 Task: Add an event with the title Third Webinar: Advanced SEO Strategies for Organic Traffic Growth, date '2024/03/08', time 9:15 AM to 11:15 AMand add a description: As the meeting progresses, the focus will shift towards exploring potential synergies, investment opportunities, and the investor's specific interests. The potential investor may ask questions about your market strategy, scalability, competitive landscape, or revenue projections. Be prepared to provide concise and well-supported answers, backed by market research, customer insights, or industry trends._x000D_
_x000D_
, put the event into Yellow category, logged in from the account softage.8@softage.netand send the event invitation to softage.1@softage.net and softage.2@softage.net. Set a reminder for the event At time of event
Action: Mouse moved to (107, 129)
Screenshot: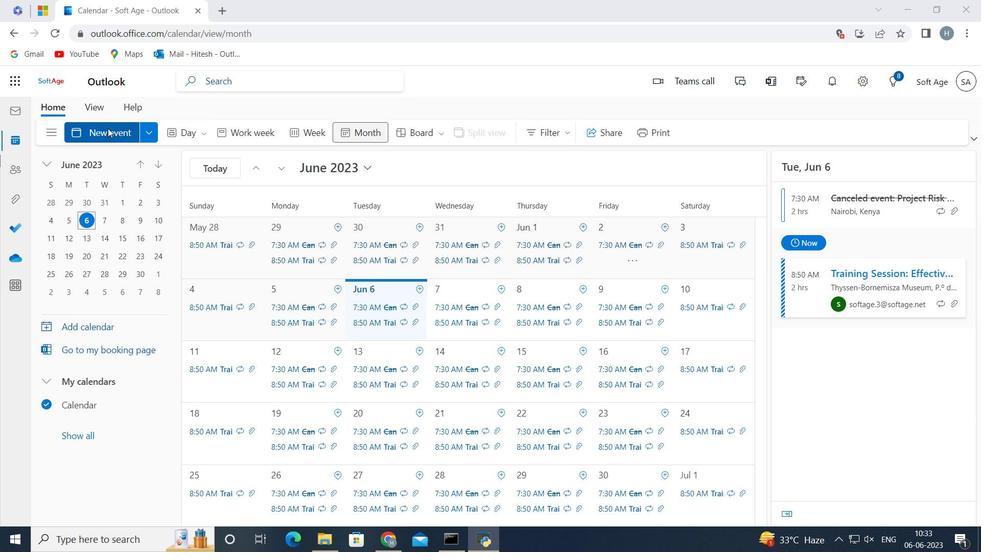 
Action: Mouse pressed left at (107, 129)
Screenshot: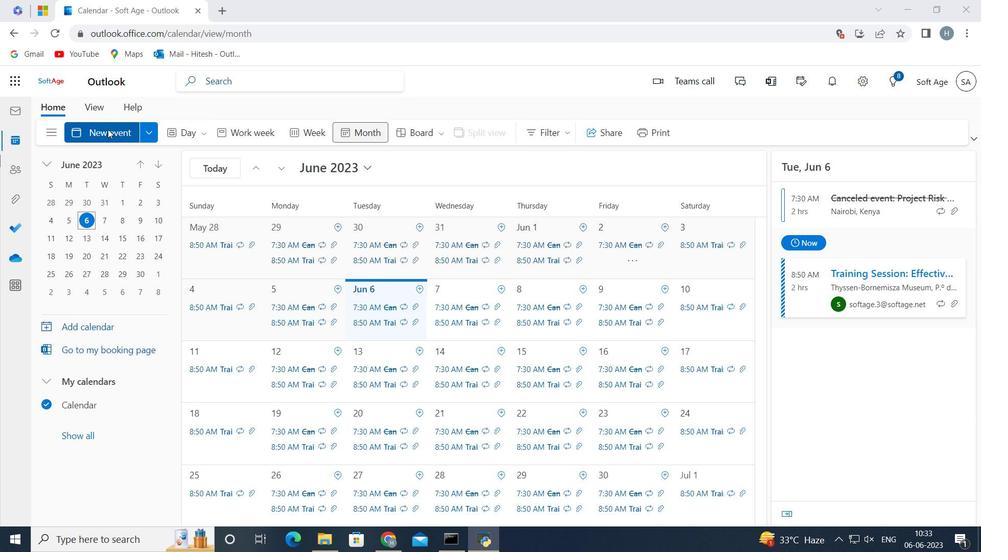 
Action: Mouse moved to (277, 211)
Screenshot: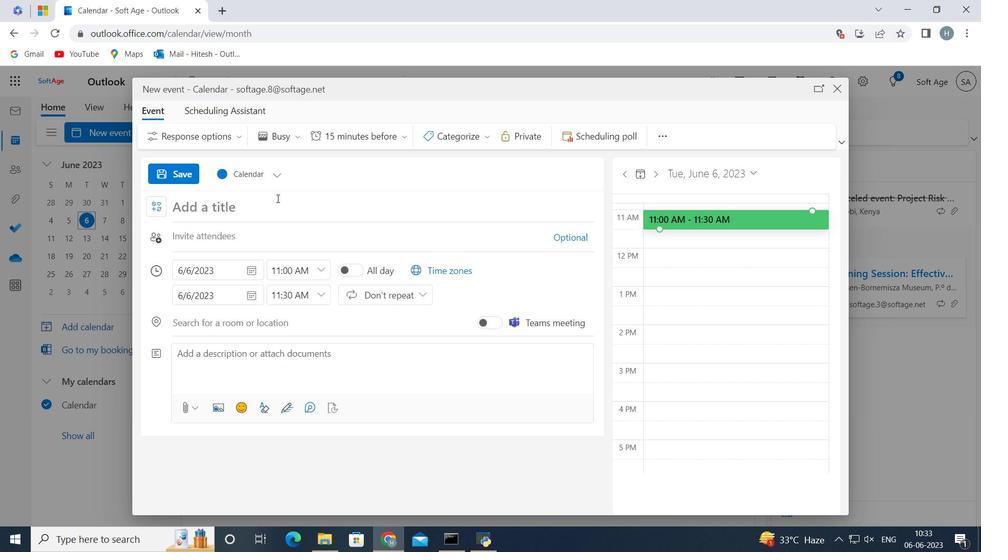 
Action: Mouse pressed left at (277, 211)
Screenshot: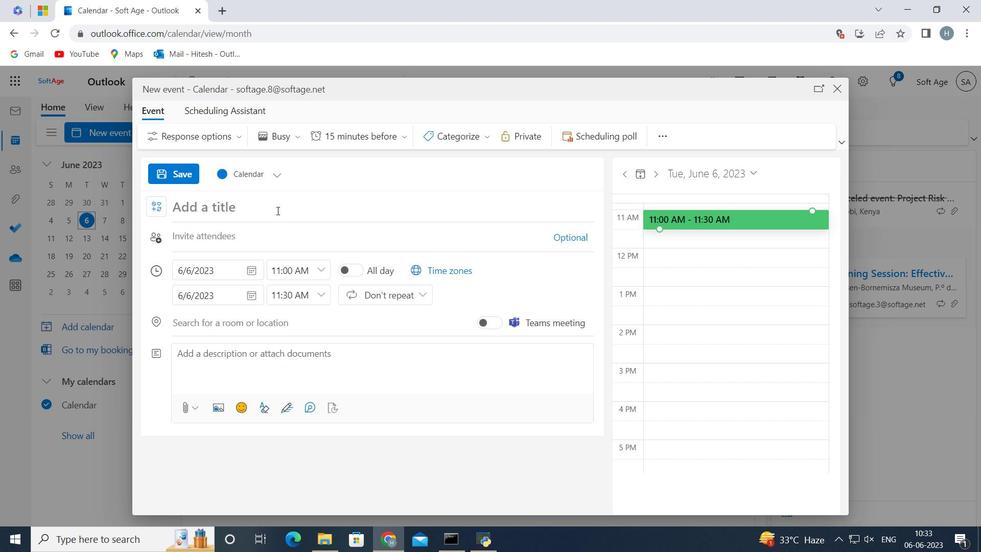 
Action: Key pressed <Key.shift>Third<Key.space><Key.shift>Webinar<Key.shift_r>:<Key.space><Key.shift>Advanced<Key.space><Key.caps_lock>SEO<Key.space>S<Key.caps_lock>trategies<Key.space>g<Key.backspace>for<Key.space><Key.shift>Organic<Key.space><Key.shift>Traffic<Key.space><Key.shift>Growth<Key.space>
Screenshot: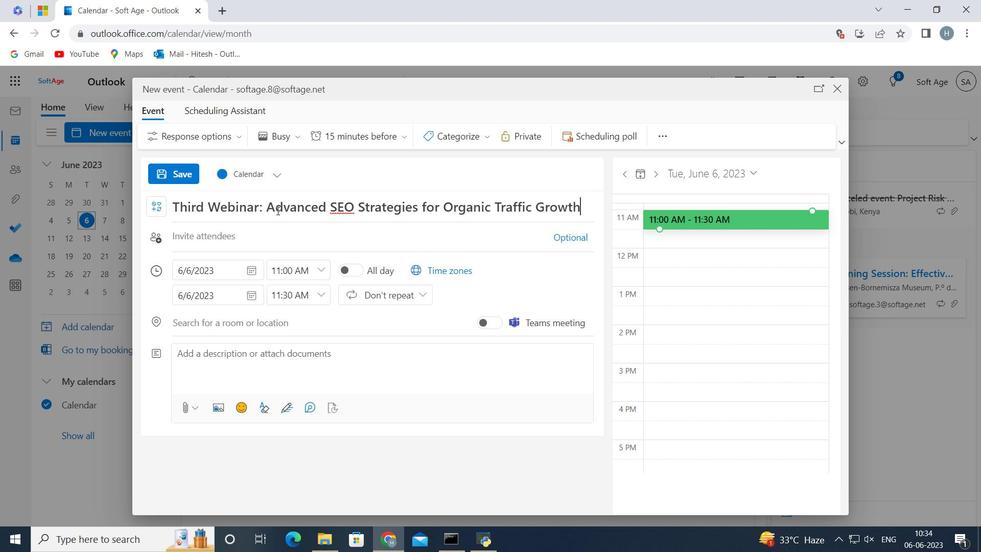 
Action: Mouse moved to (255, 269)
Screenshot: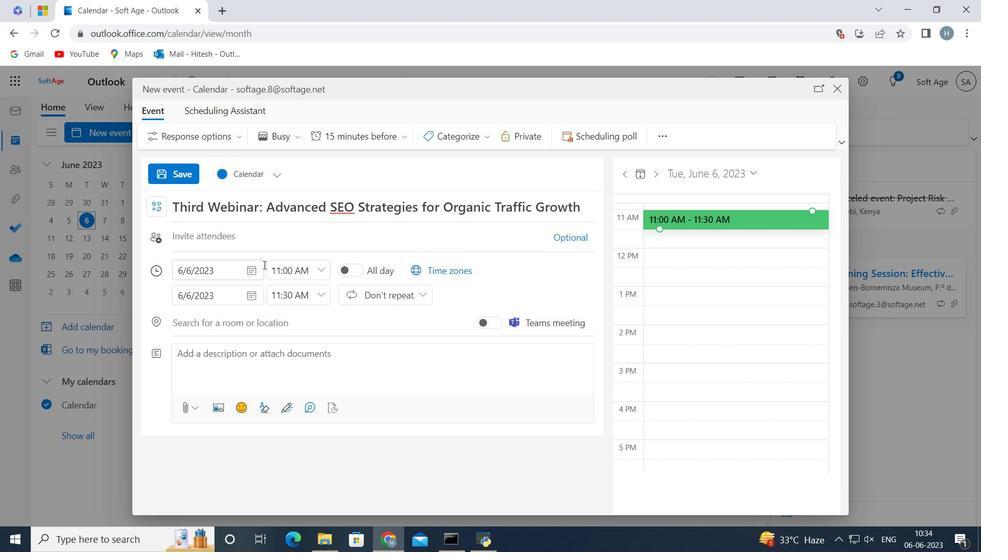 
Action: Mouse pressed left at (255, 269)
Screenshot: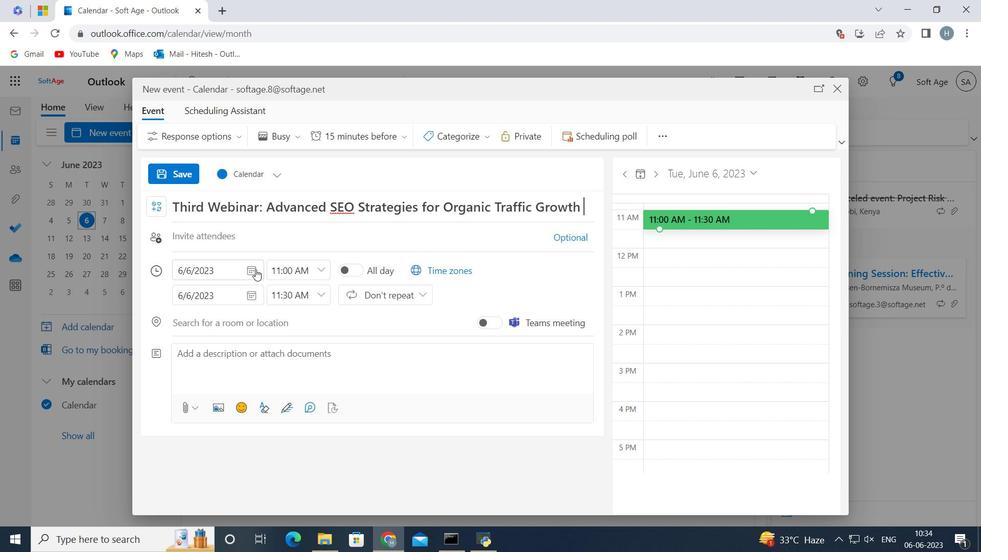 
Action: Mouse moved to (227, 290)
Screenshot: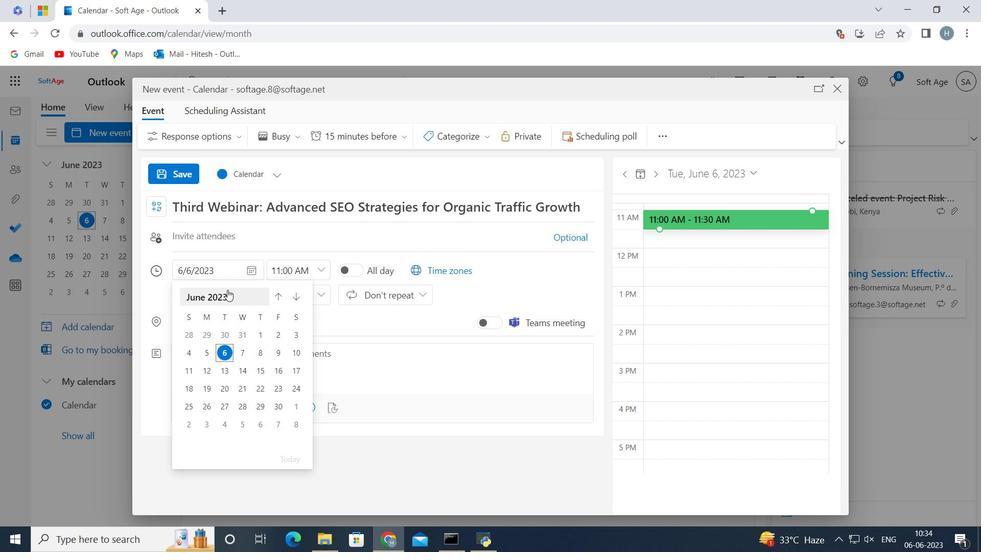 
Action: Mouse pressed left at (227, 290)
Screenshot: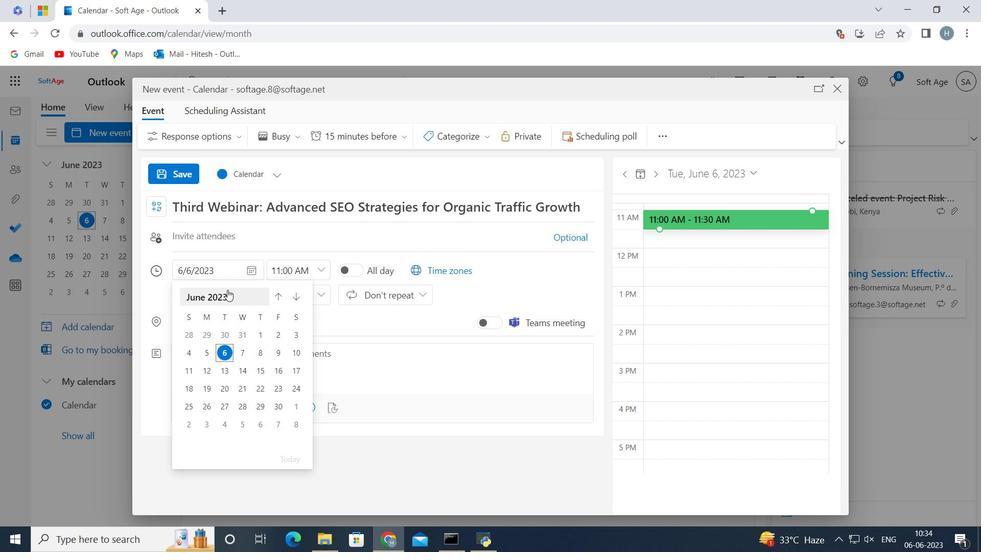 
Action: Mouse moved to (227, 293)
Screenshot: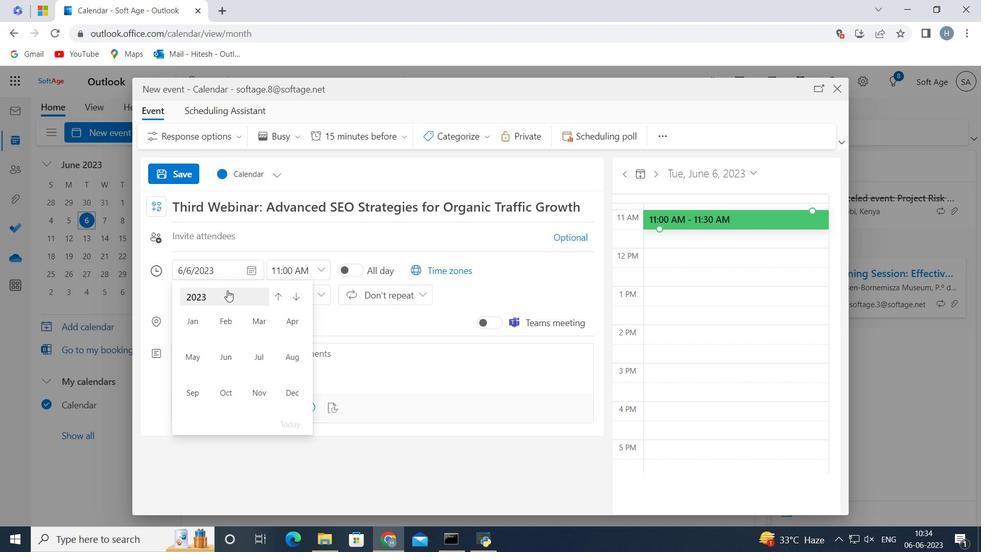 
Action: Mouse pressed left at (227, 293)
Screenshot: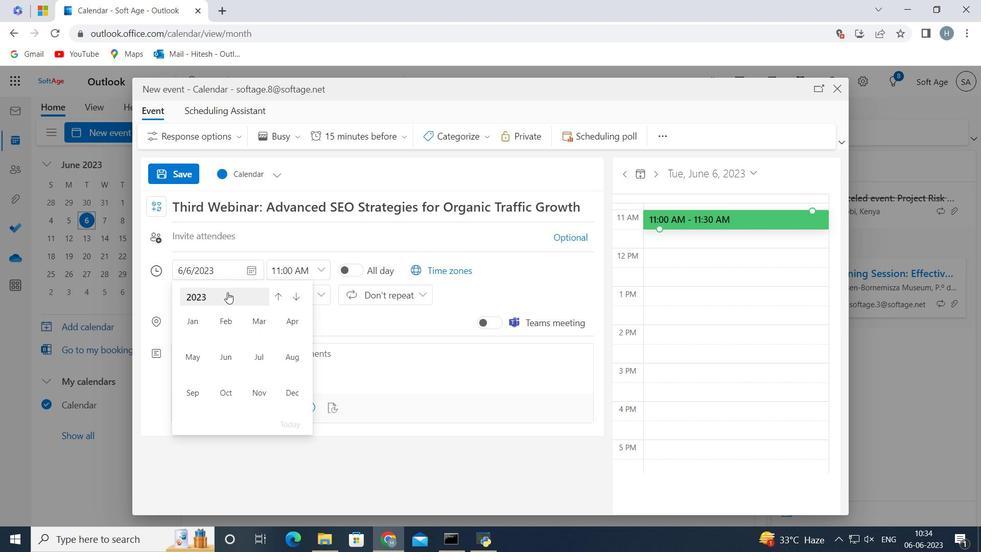 
Action: Mouse moved to (199, 352)
Screenshot: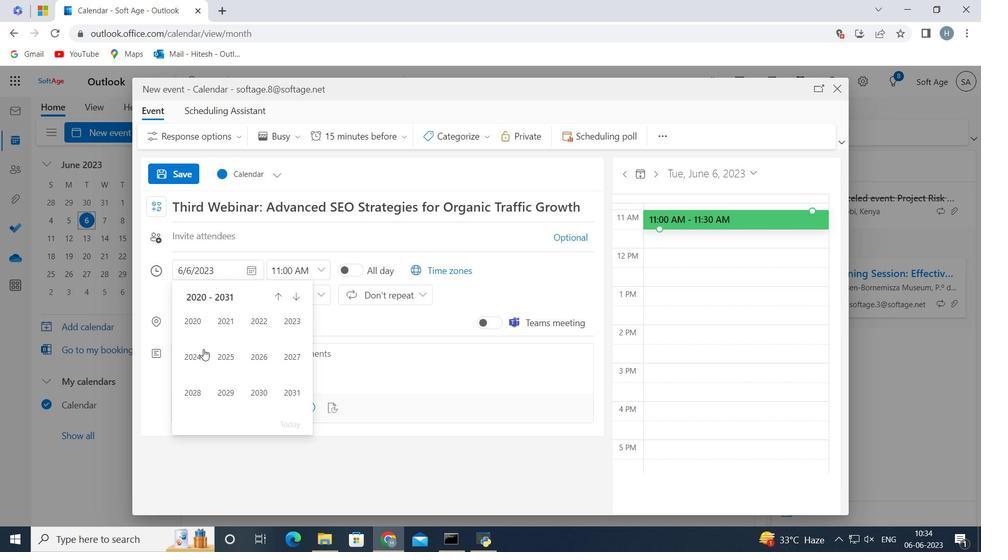 
Action: Mouse pressed left at (199, 352)
Screenshot: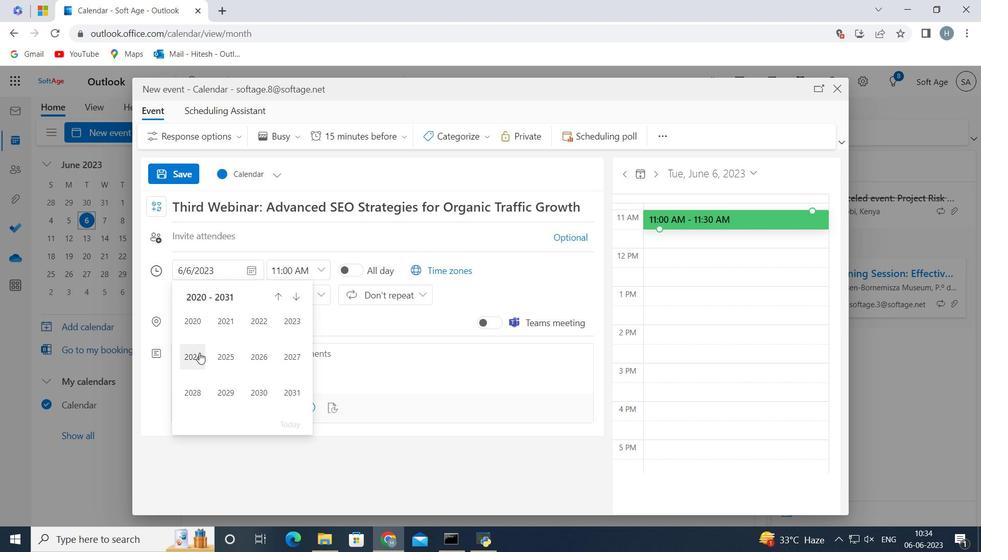 
Action: Mouse moved to (253, 324)
Screenshot: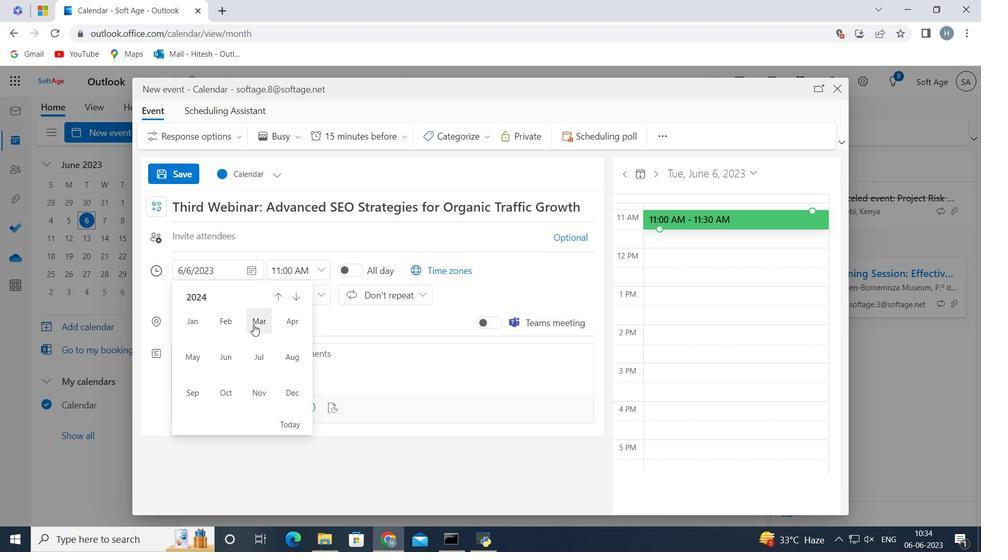 
Action: Mouse pressed left at (253, 324)
Screenshot: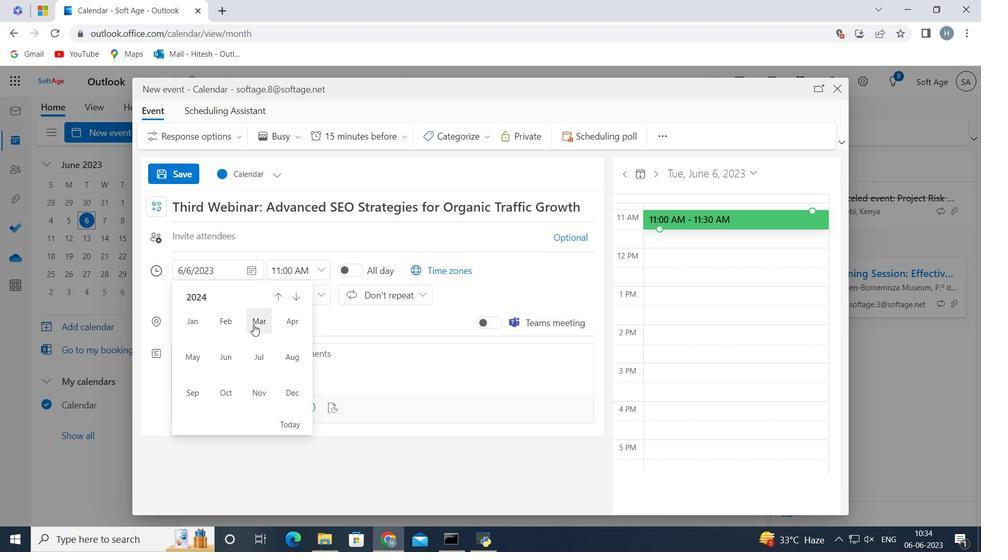
Action: Mouse moved to (276, 350)
Screenshot: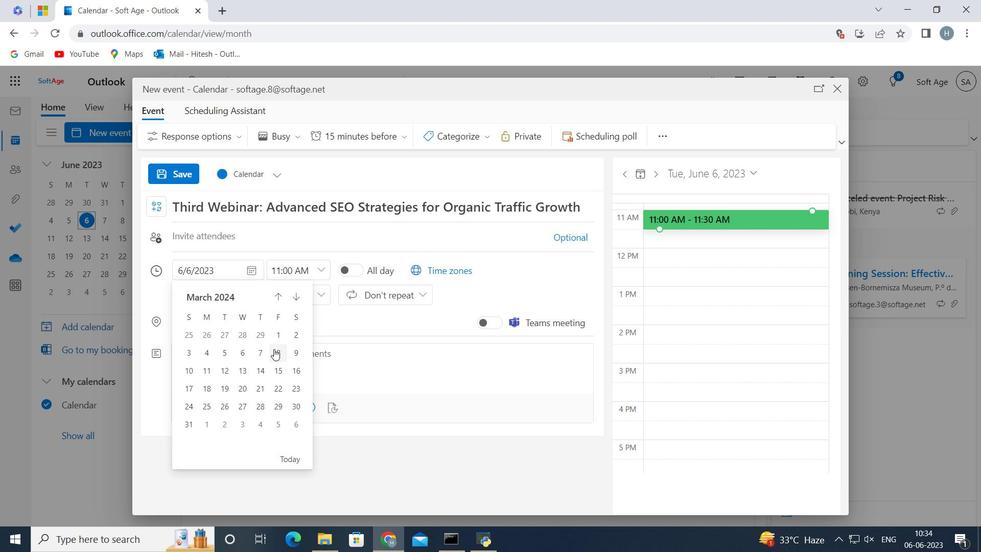 
Action: Mouse pressed left at (276, 350)
Screenshot: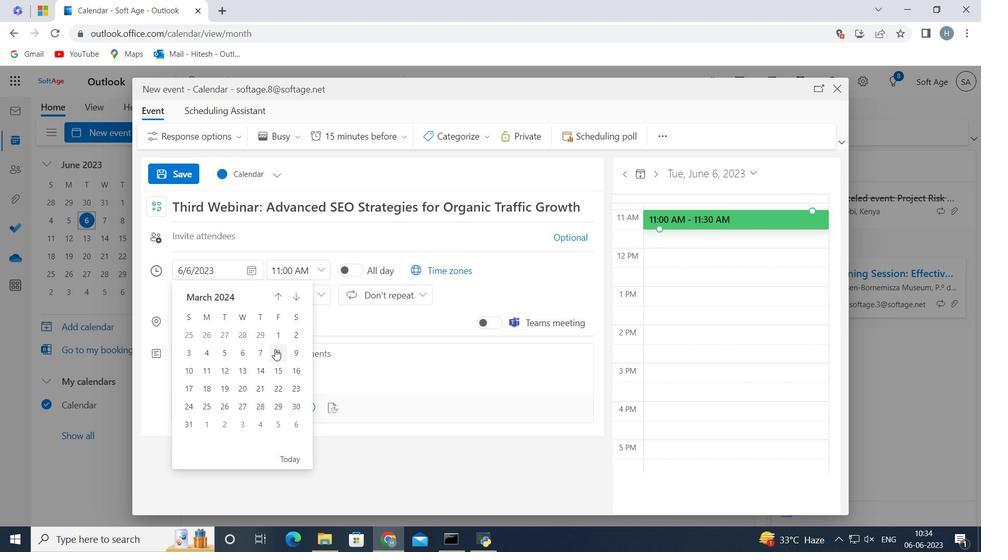 
Action: Mouse moved to (321, 271)
Screenshot: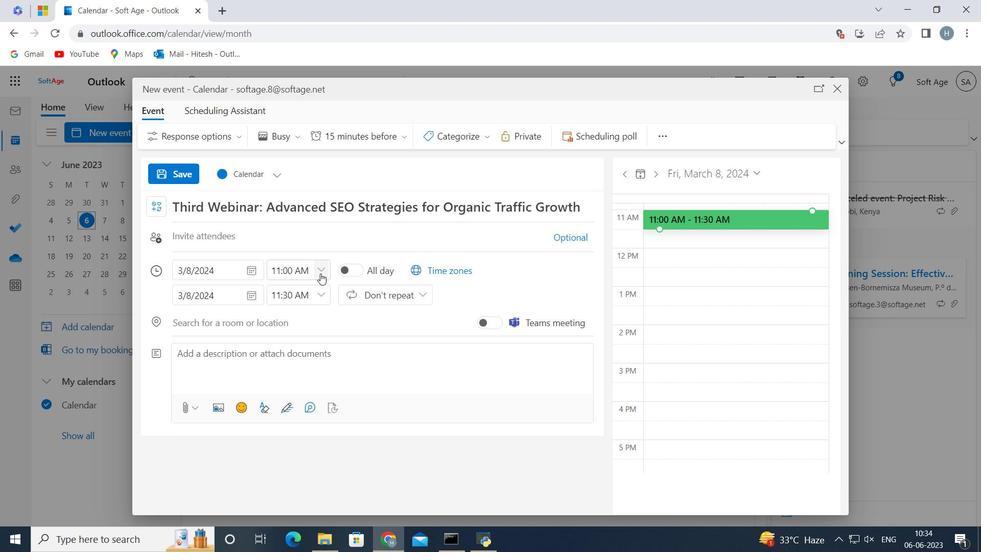 
Action: Mouse pressed left at (321, 271)
Screenshot: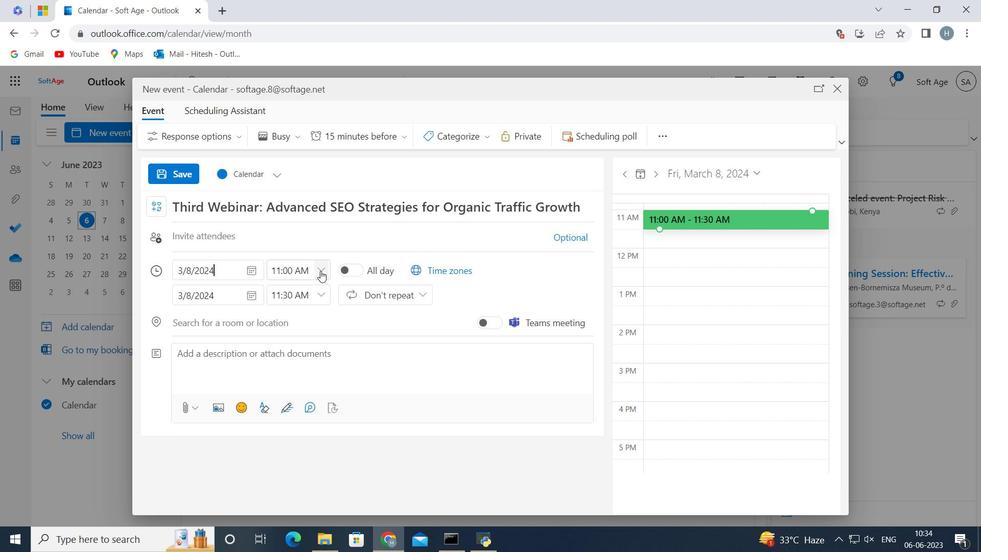 
Action: Mouse moved to (303, 348)
Screenshot: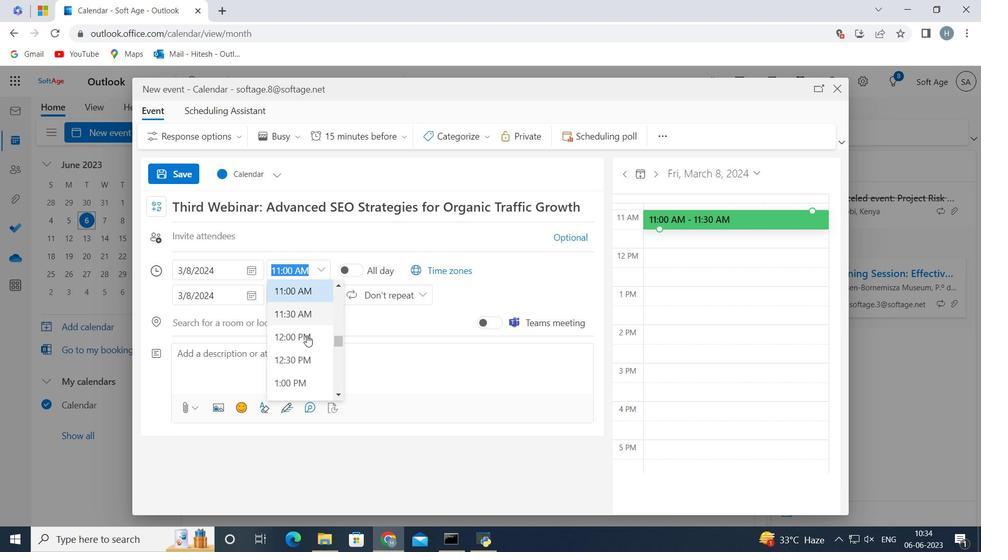 
Action: Mouse scrolled (303, 348) with delta (0, 0)
Screenshot: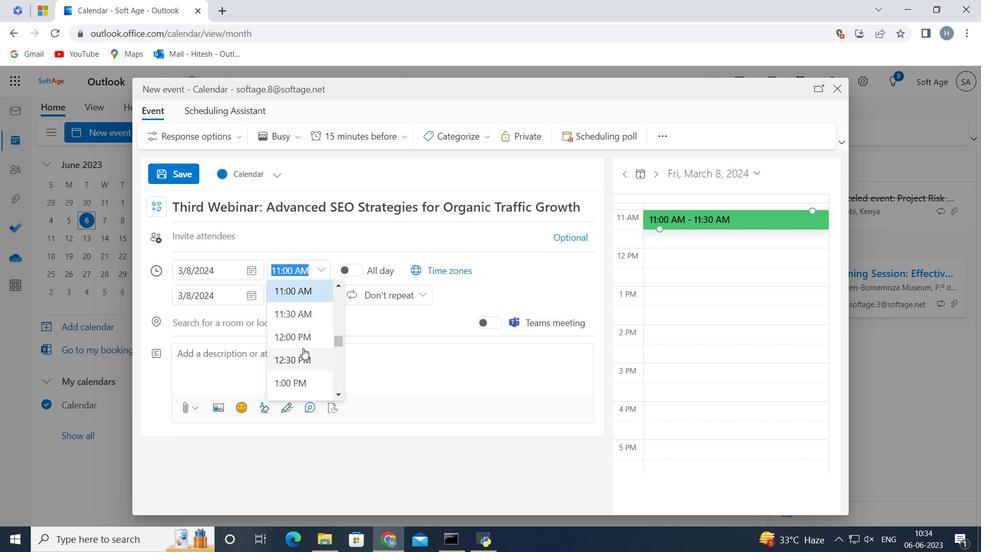 
Action: Mouse scrolled (303, 348) with delta (0, 0)
Screenshot: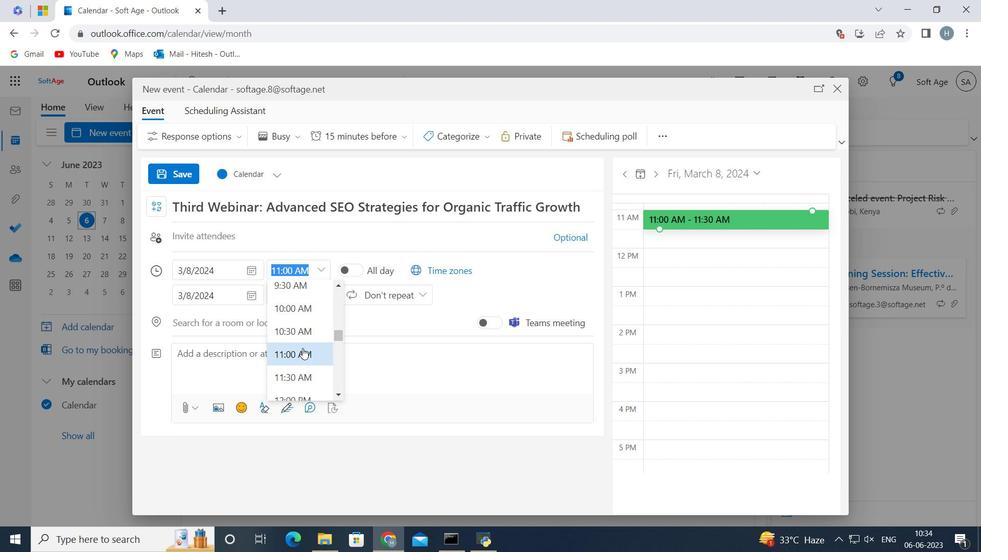 
Action: Mouse moved to (287, 344)
Screenshot: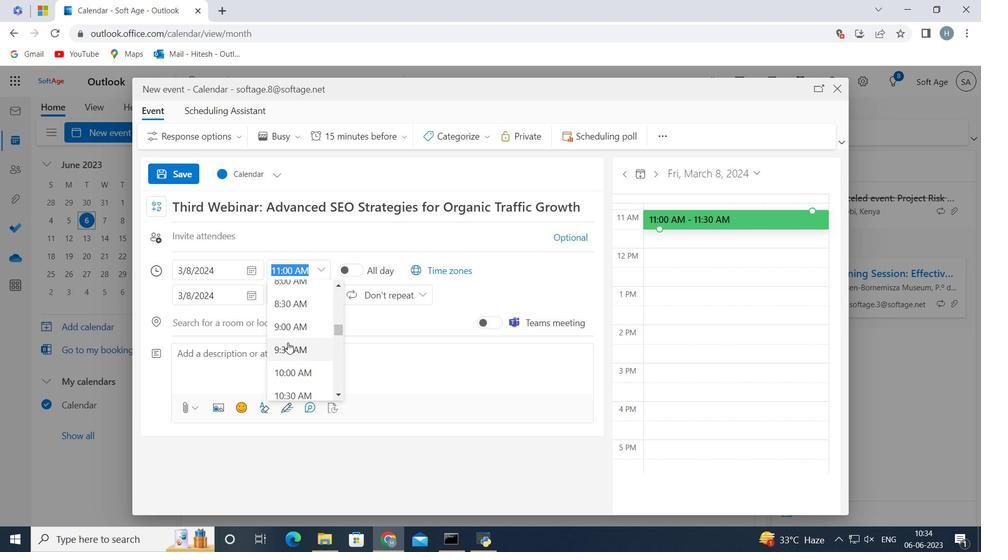 
Action: Mouse pressed left at (287, 344)
Screenshot: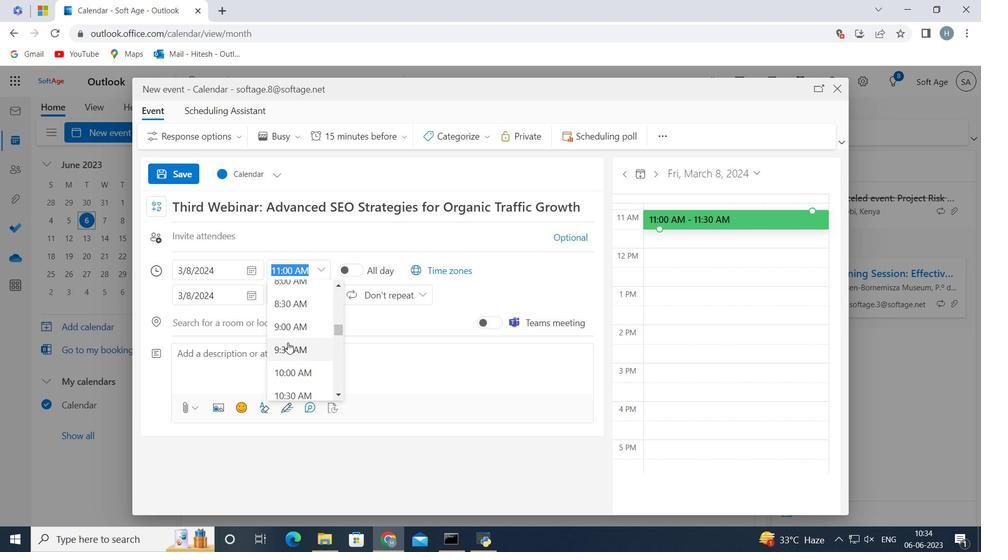 
Action: Mouse moved to (287, 268)
Screenshot: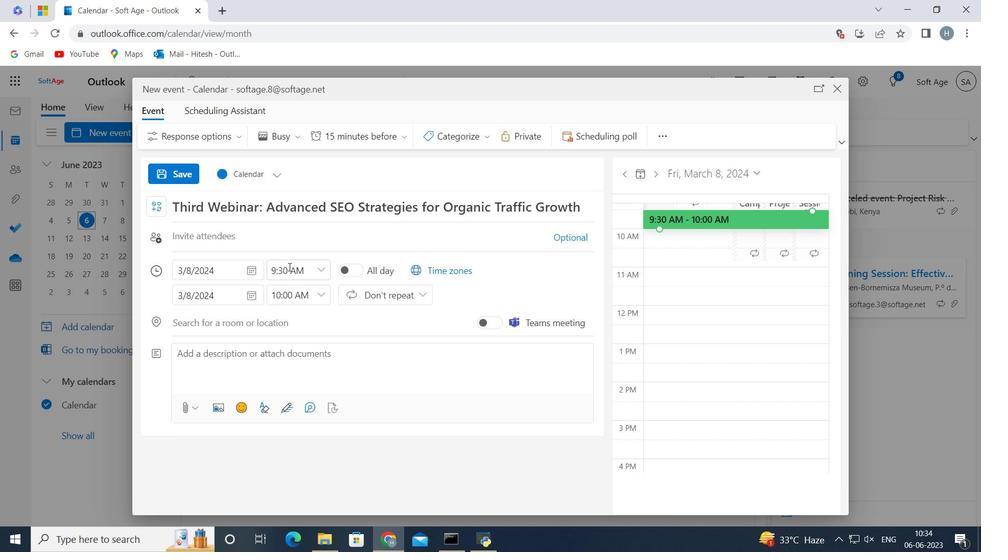 
Action: Mouse pressed left at (287, 268)
Screenshot: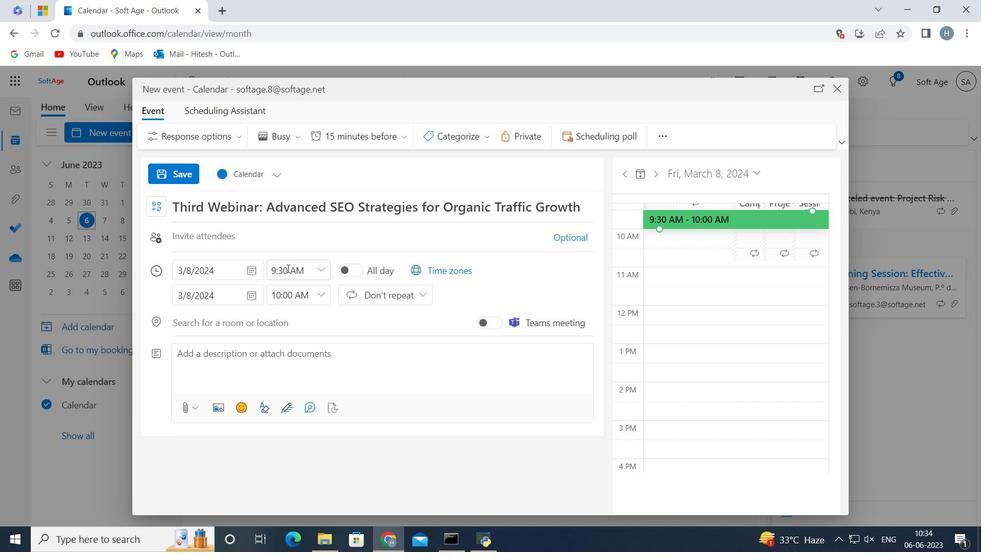 
Action: Key pressed <Key.backspace><Key.backspace>15
Screenshot: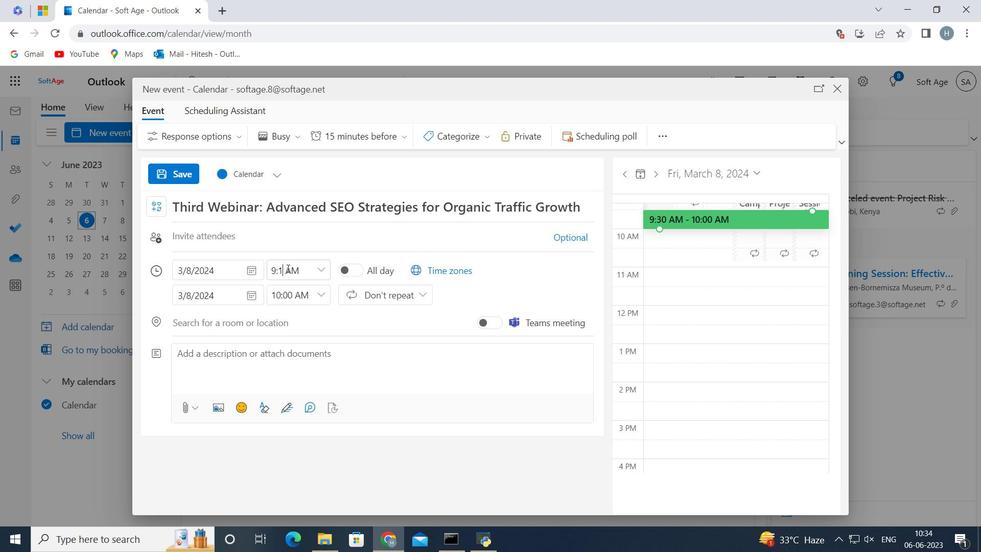 
Action: Mouse moved to (327, 296)
Screenshot: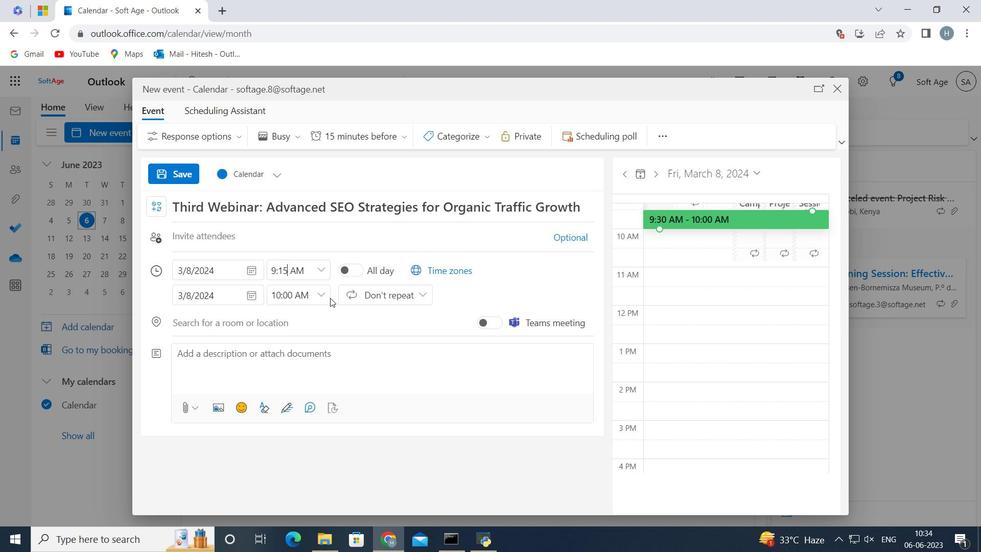 
Action: Mouse pressed left at (327, 296)
Screenshot: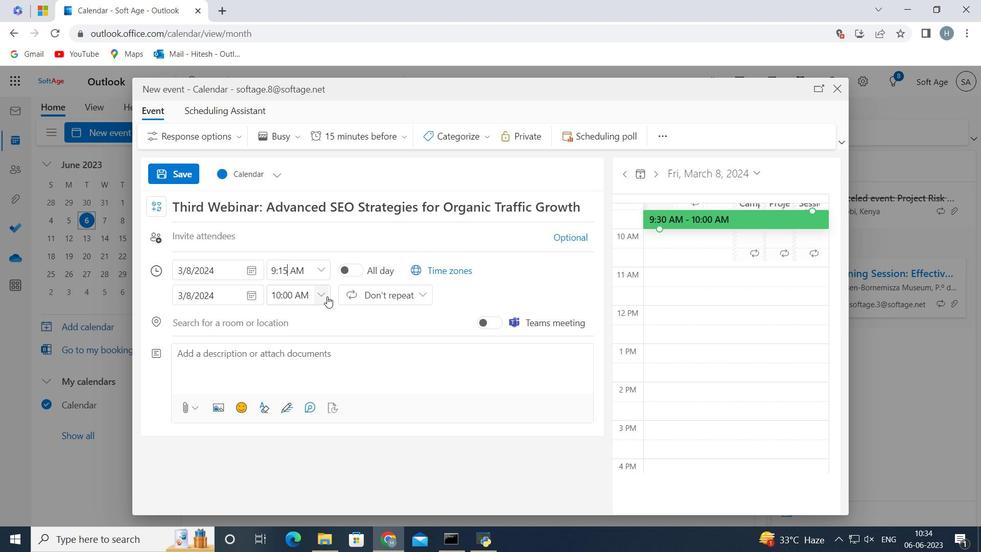 
Action: Mouse moved to (321, 379)
Screenshot: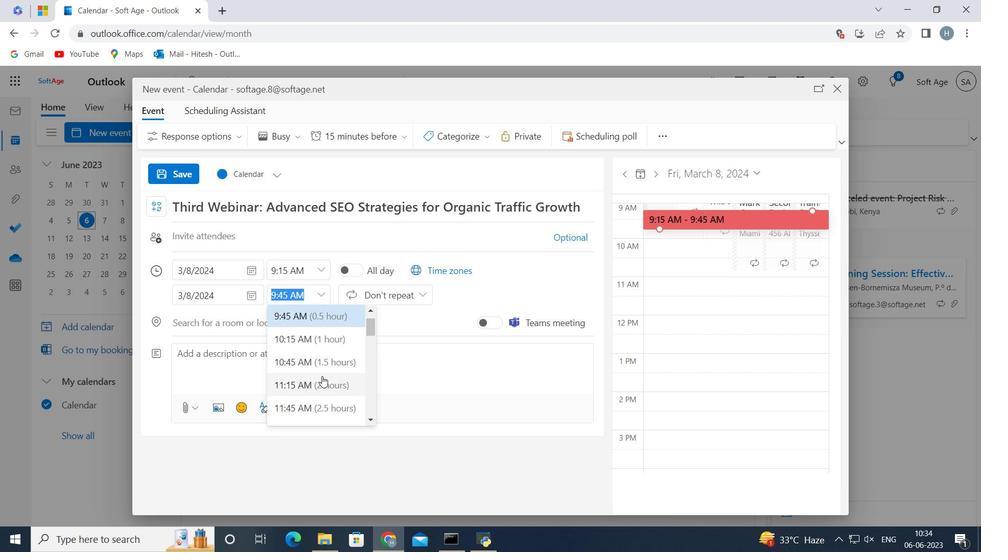 
Action: Mouse pressed left at (321, 379)
Screenshot: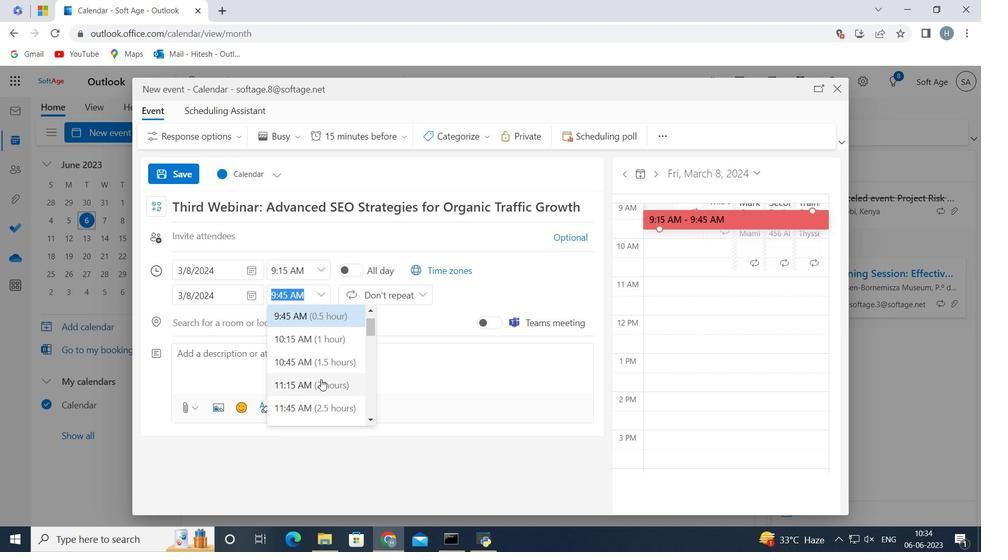 
Action: Mouse moved to (322, 379)
Screenshot: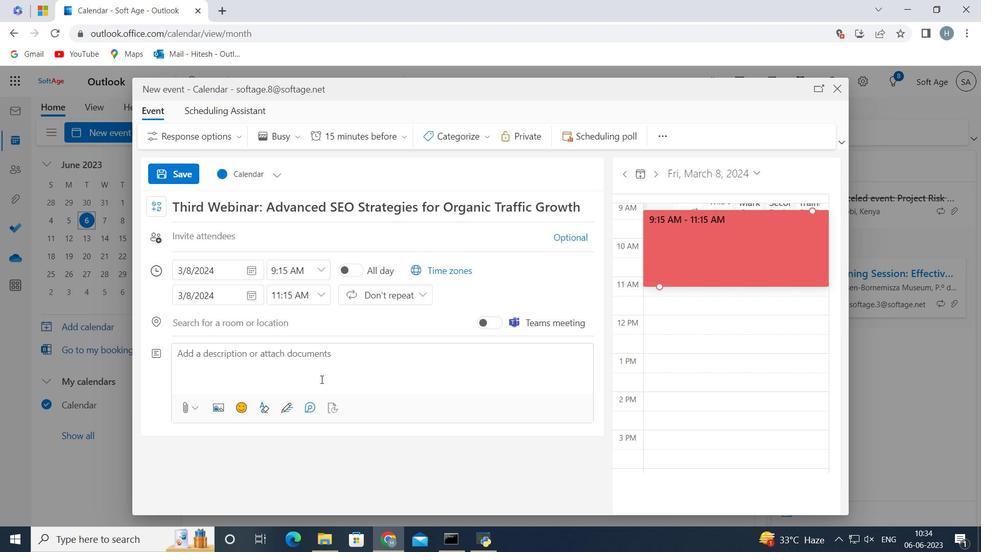 
Action: Mouse pressed left at (322, 379)
Screenshot: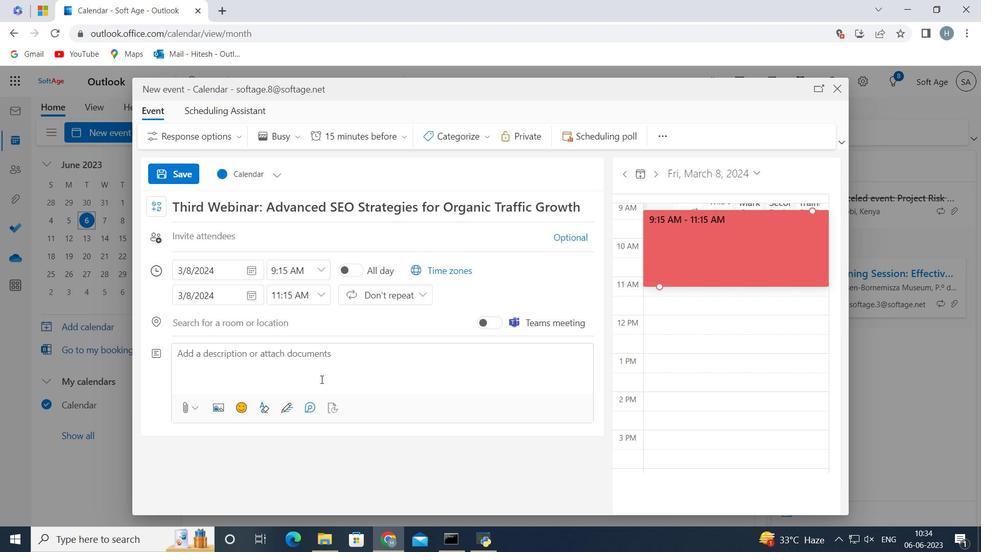 
Action: Key pressed <Key.shift>AS<Key.backspace>s<Key.space>the<Key.space>meeting<Key.space>progresses,<Key.space>the<Key.space>focus<Key.space>will<Key.space>shift<Key.space>towards<Key.space>exploring<Key.space>potential<Key.space>synergies,<Key.space>investment<Key.space>opportunities,<Key.space>and<Key.space>the<Key.space>investor's<Key.space>specific<Key.space>interests.<Key.space><Key.shift>The<Key.space>potential<Key.space>investor<Key.space>may<Key.space>ask<Key.space>questions<Key.space>about<Key.space>your<Key.space>market<Key.space>strategy,<Key.space>scalability,<Key.space>competitive<Key.space>landscape,<Key.space>or<Key.space>revenue<Key.space>projections.<Key.space><Key.shift>b<Key.backspace><Key.shift>Be<Key.space>prepared<Key.space>to<Key.space>provide<Key.space>concise<Key.space>and<Key.space>well-supported<Key.space>answers,<Key.space>backed<Key.space>by<Key.space>market<Key.space>research,<Key.space>customer<Key.space>insif<Key.backspace>ghts,<Key.space>or<Key.space>industry<Key.space>trends.<Key.space>
Screenshot: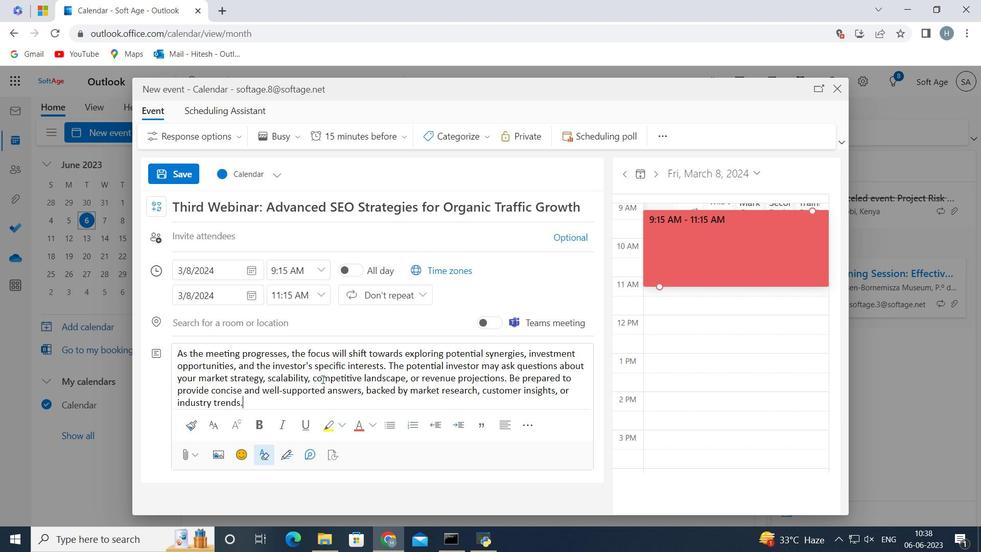 
Action: Mouse moved to (485, 136)
Screenshot: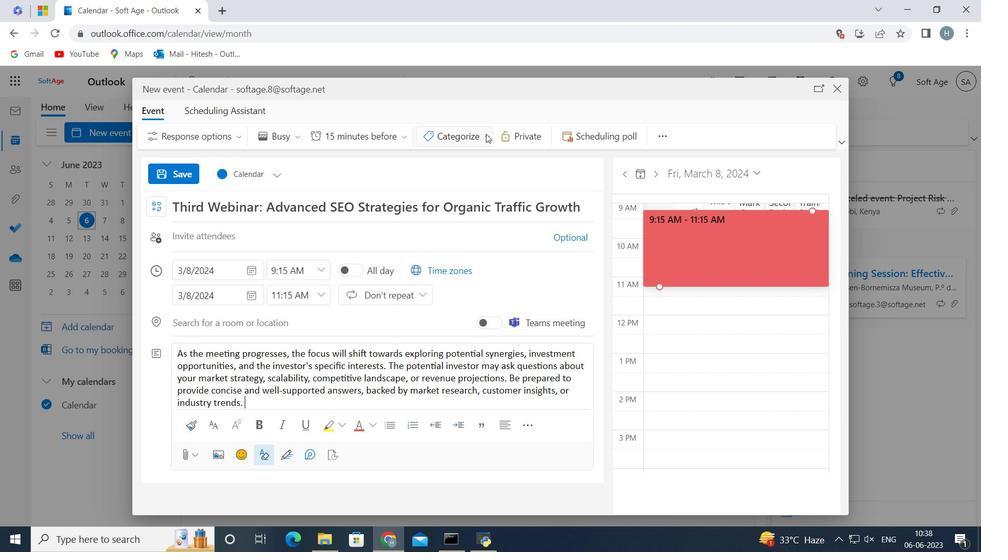 
Action: Mouse pressed left at (485, 136)
Screenshot: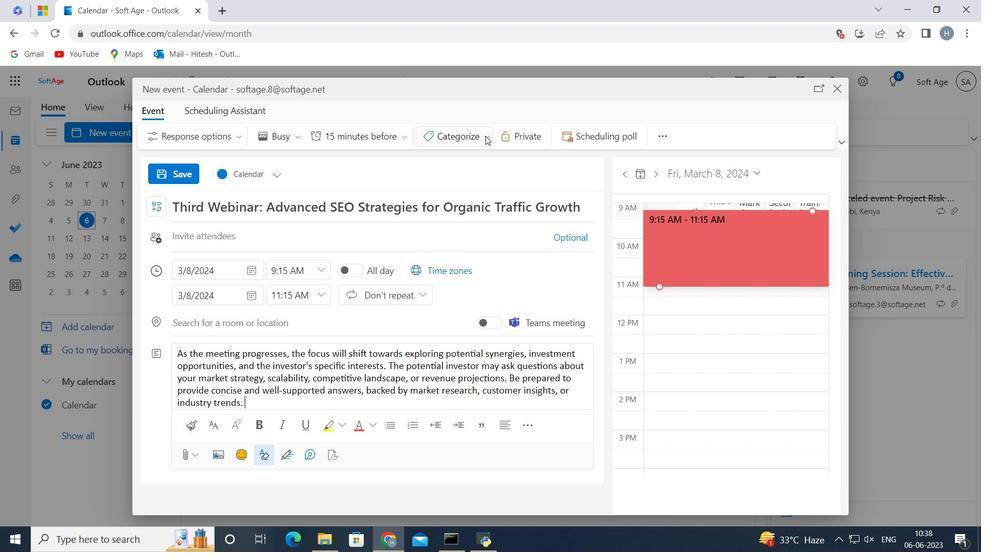 
Action: Mouse moved to (467, 259)
Screenshot: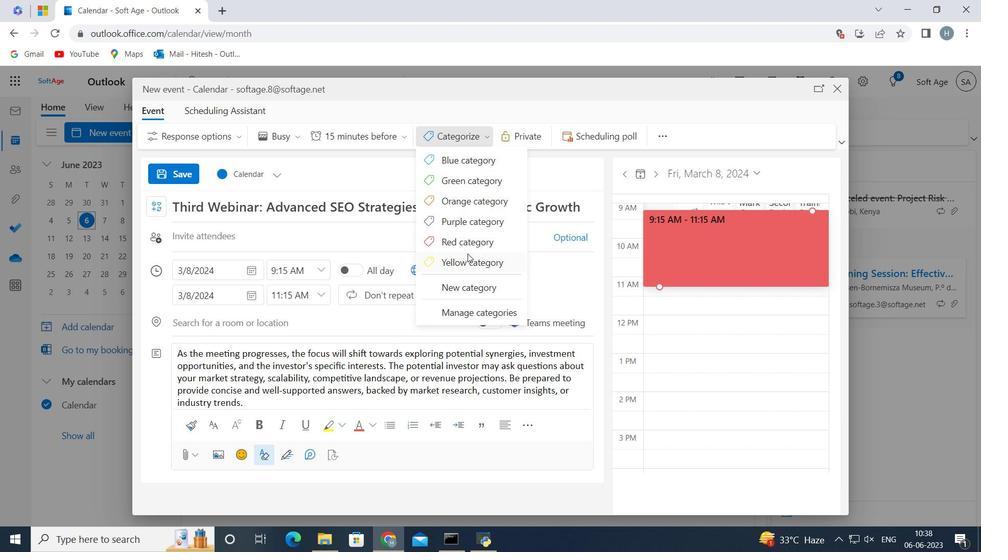 
Action: Mouse pressed left at (467, 259)
Screenshot: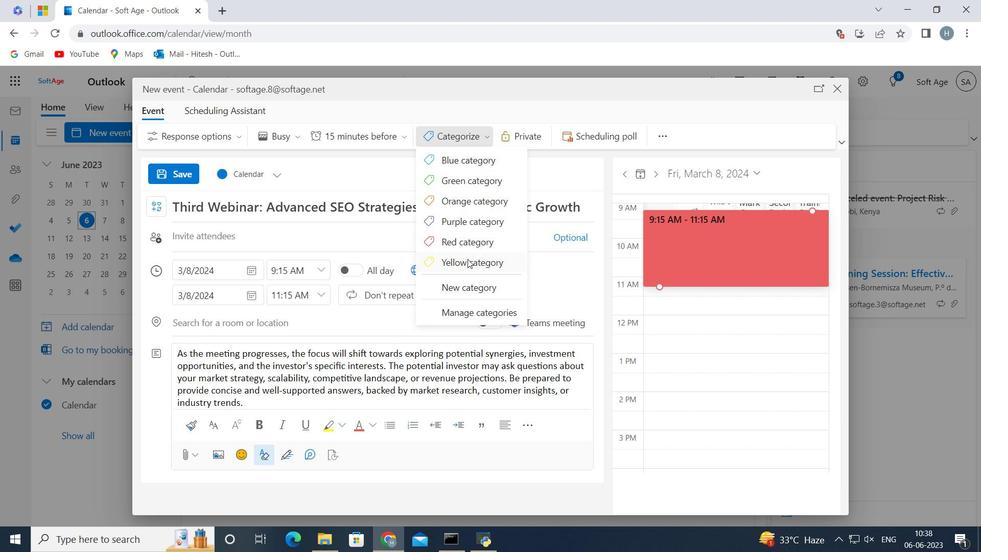 
Action: Mouse moved to (351, 237)
Screenshot: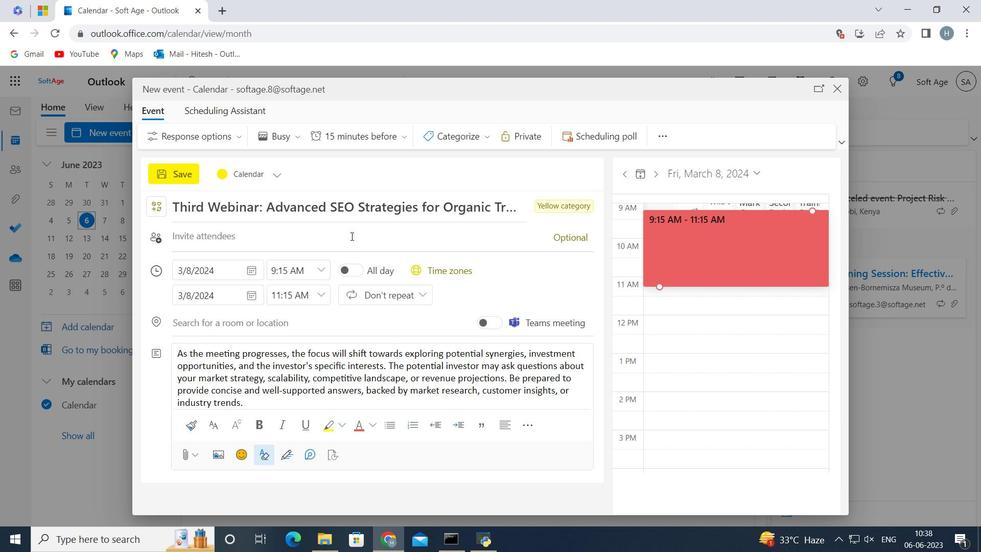 
Action: Mouse pressed left at (351, 237)
Screenshot: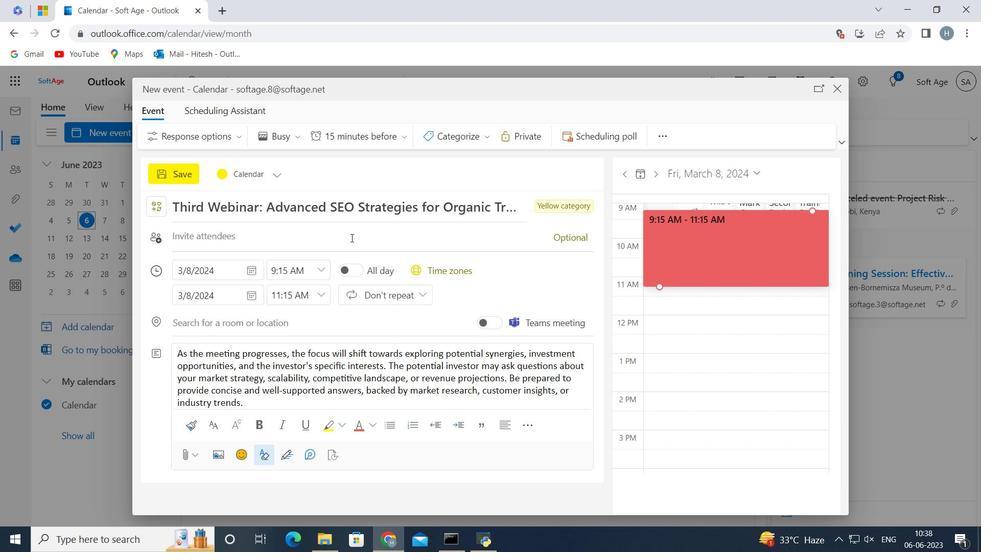 
Action: Key pressed softah<Key.backspace>ge.1<Key.shift>@softage.net
Screenshot: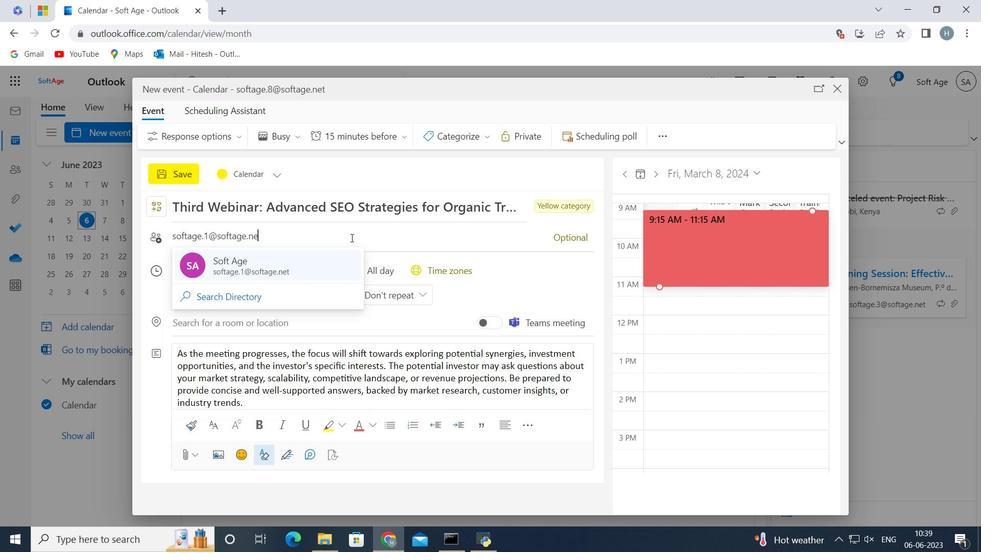 
Action: Mouse moved to (285, 259)
Screenshot: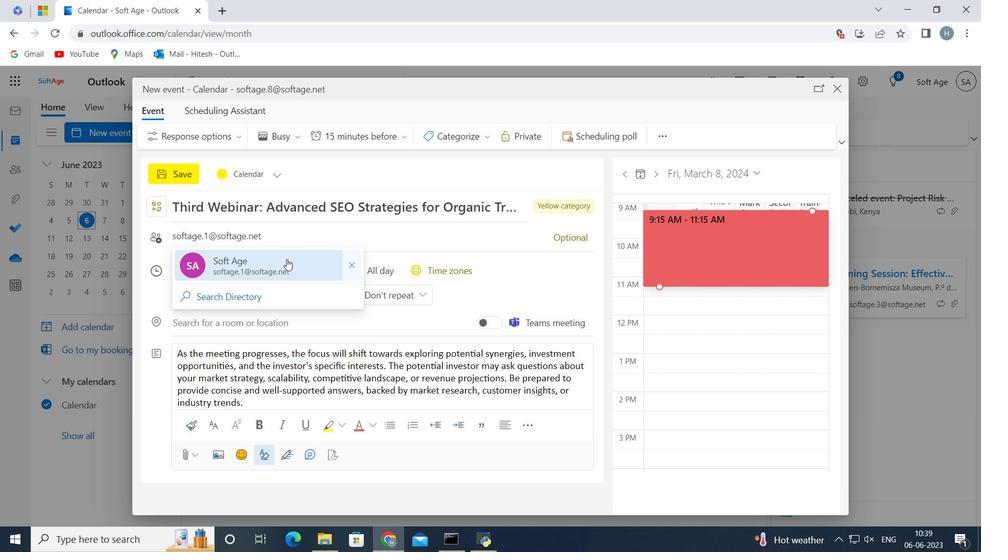 
Action: Mouse pressed left at (285, 259)
Screenshot: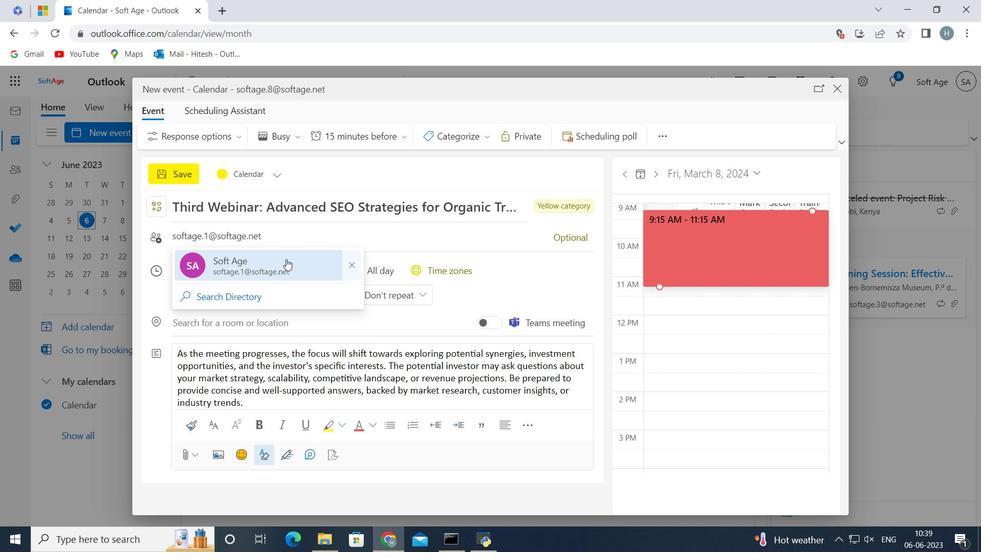 
Action: Key pressed softage.2
Screenshot: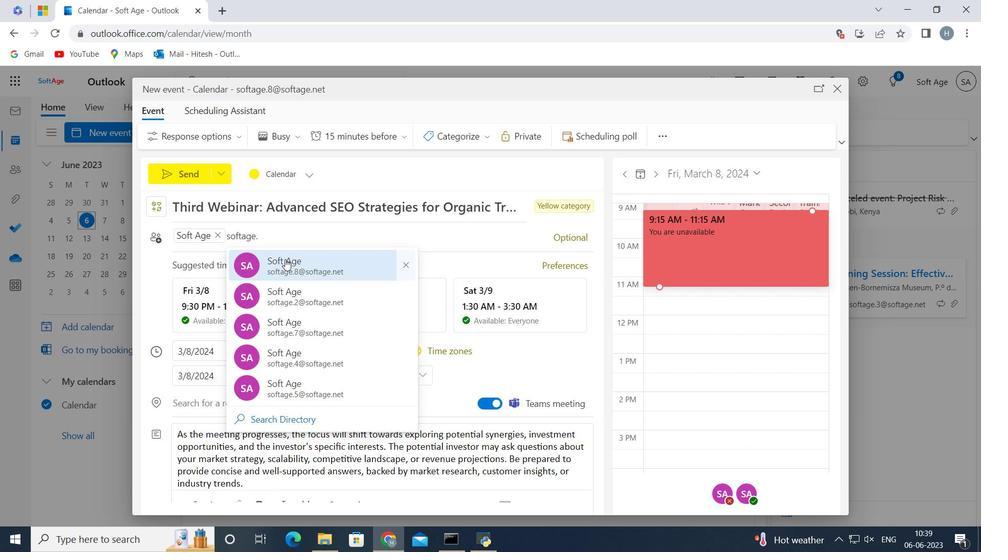 
Action: Mouse moved to (285, 259)
Screenshot: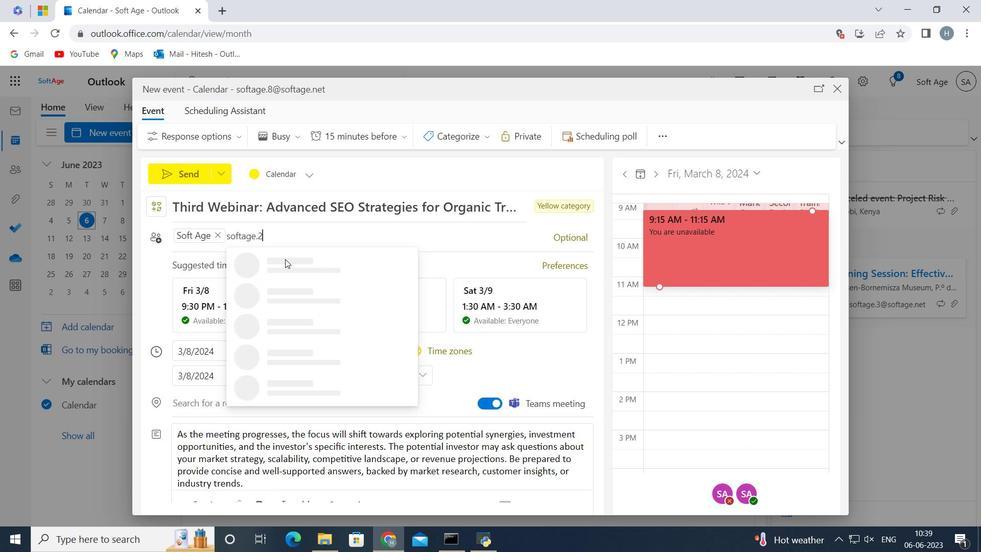 
Action: Key pressed <Key.shift>@softage.net
Screenshot: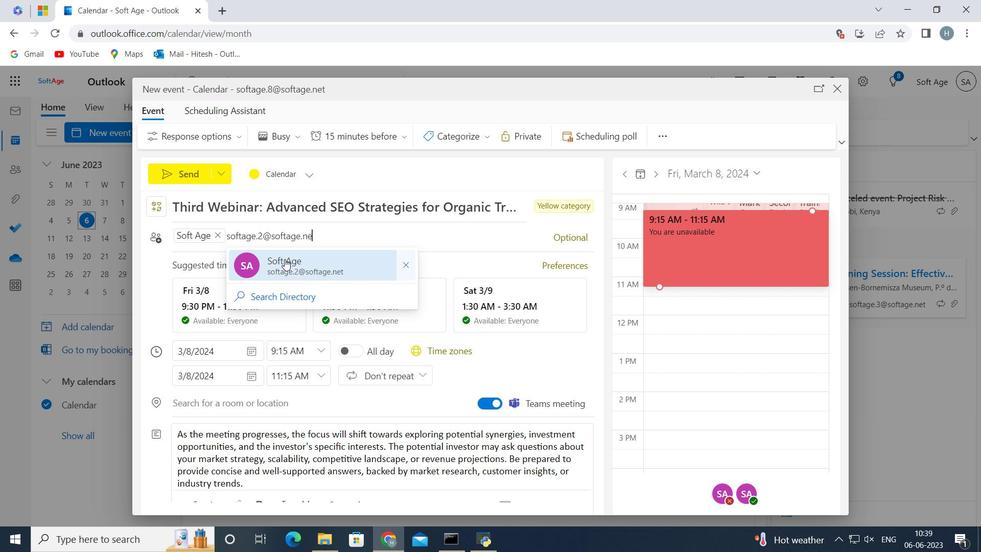 
Action: Mouse moved to (295, 266)
Screenshot: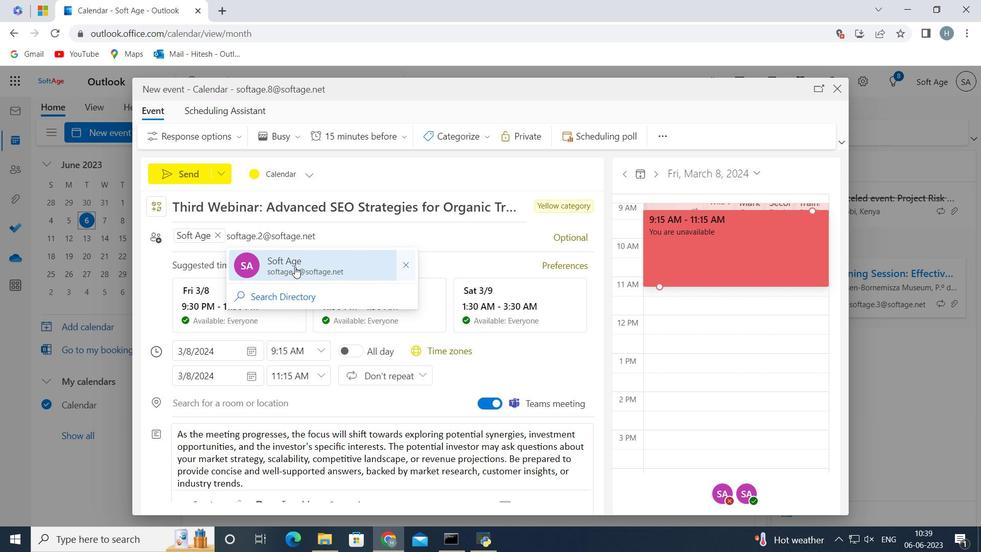 
Action: Mouse pressed left at (295, 266)
Screenshot: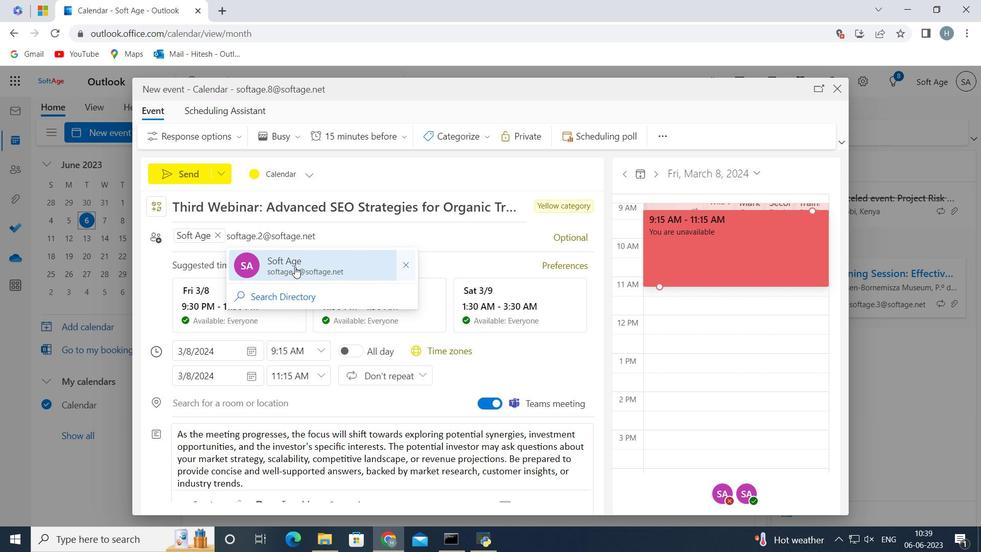 
Action: Mouse moved to (395, 134)
Screenshot: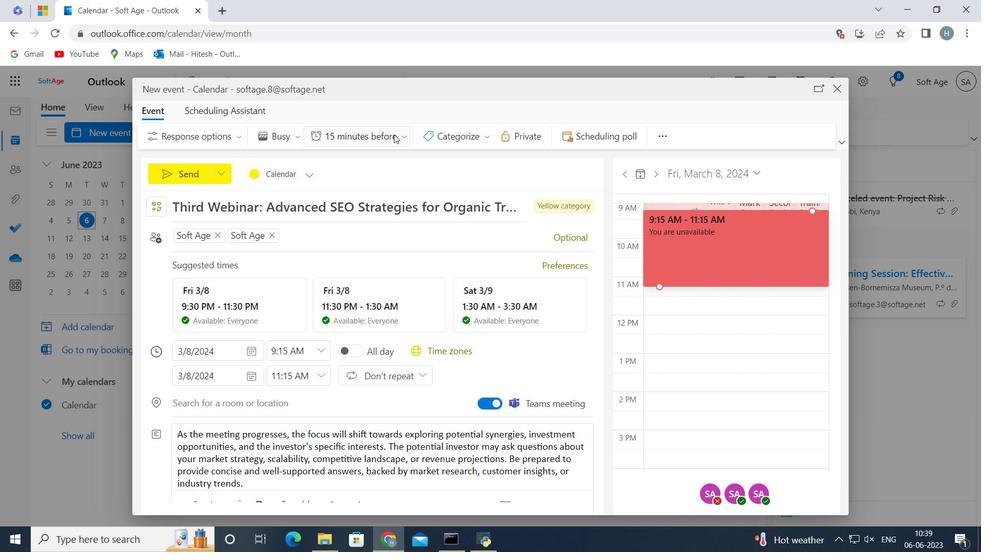 
Action: Mouse pressed left at (395, 134)
Screenshot: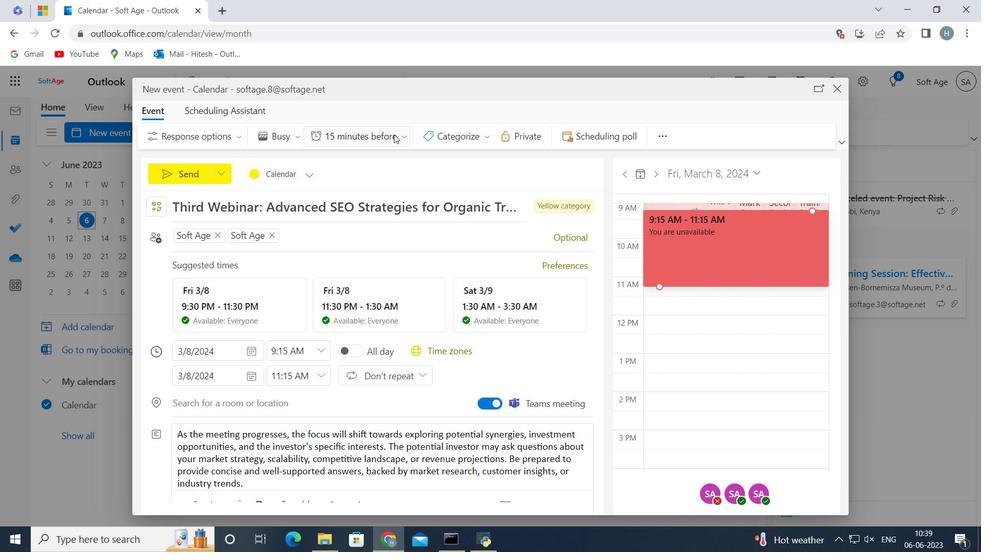 
Action: Mouse moved to (377, 182)
Screenshot: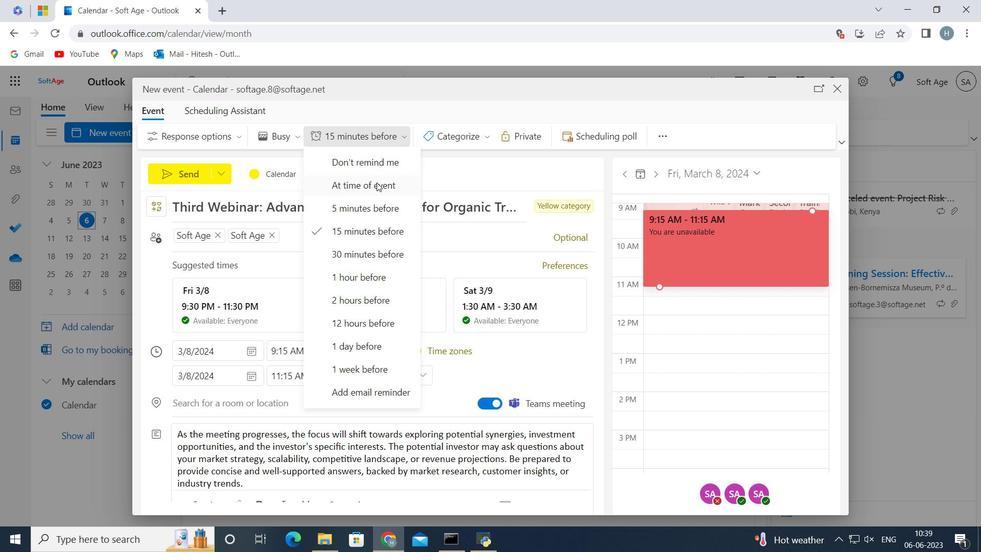 
Action: Mouse pressed left at (377, 182)
Screenshot: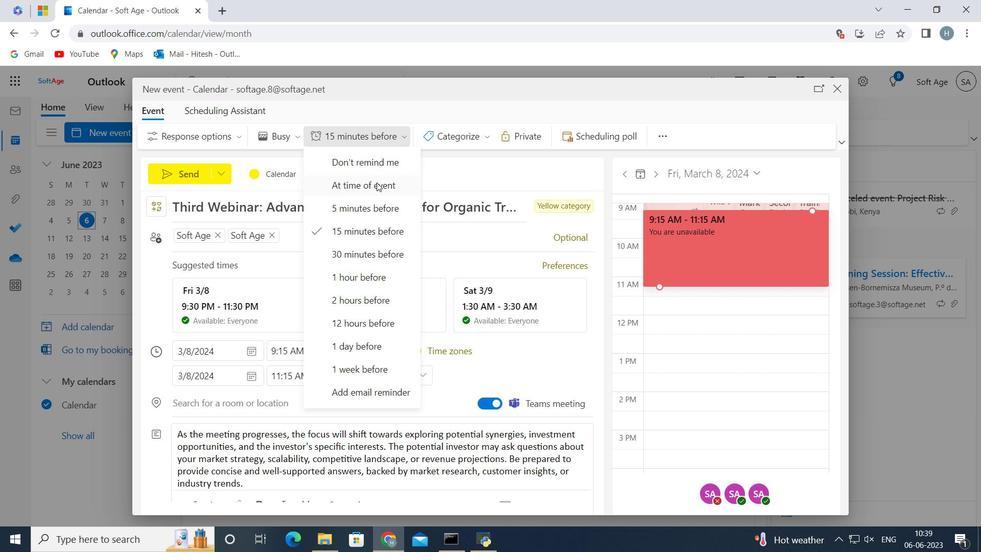 
Action: Mouse moved to (191, 169)
Screenshot: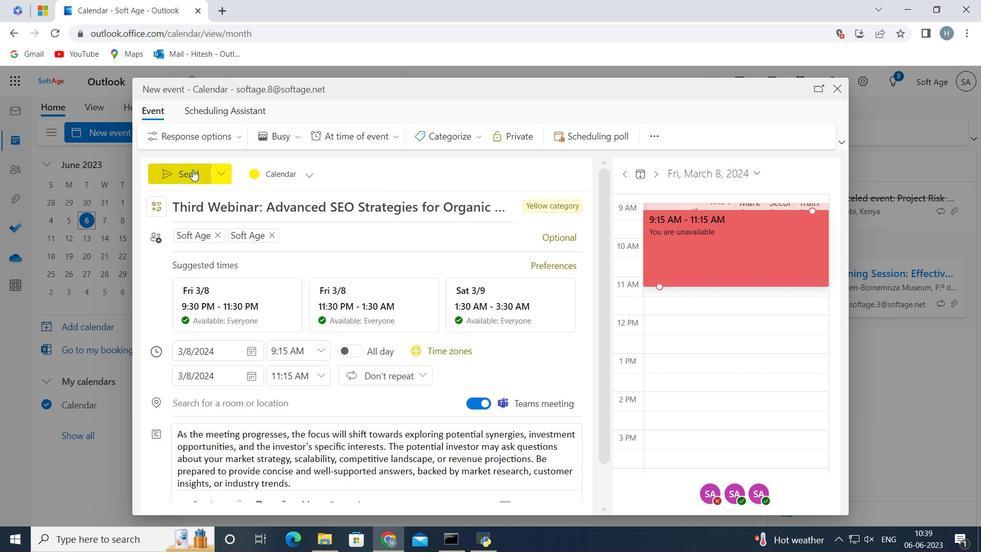 
Action: Mouse pressed left at (191, 169)
Screenshot: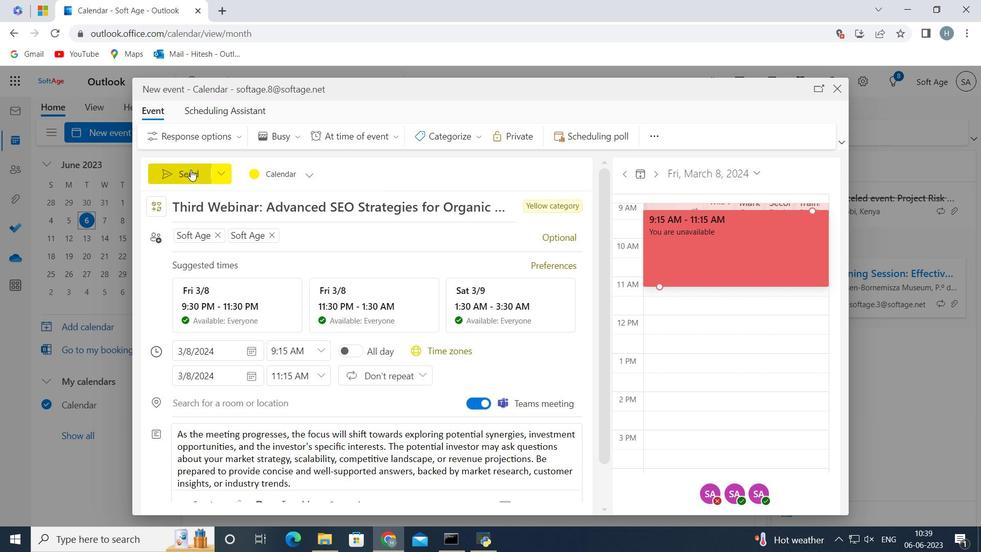 
Action: Mouse moved to (495, 186)
Screenshot: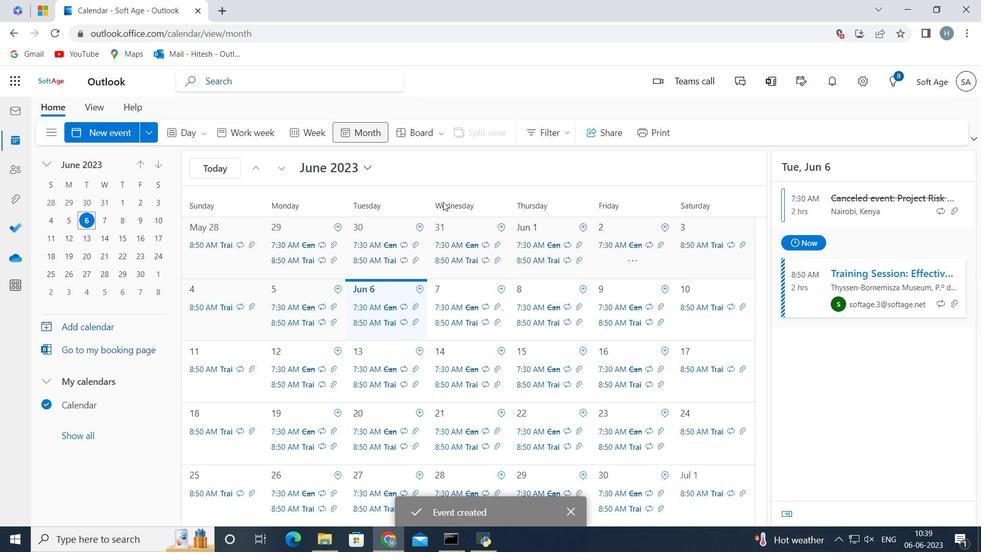 
